 Task: Send an email with the signature Anna Garcia with the subject Reminder for a cover letter and the message Im writing to inform you that the project deliverables have been completed and are ready for review. from softage.10@softage.net to softage.3@softage.net and move the email from Sent Items to the folder Authentication
Action: Mouse moved to (84, 89)
Screenshot: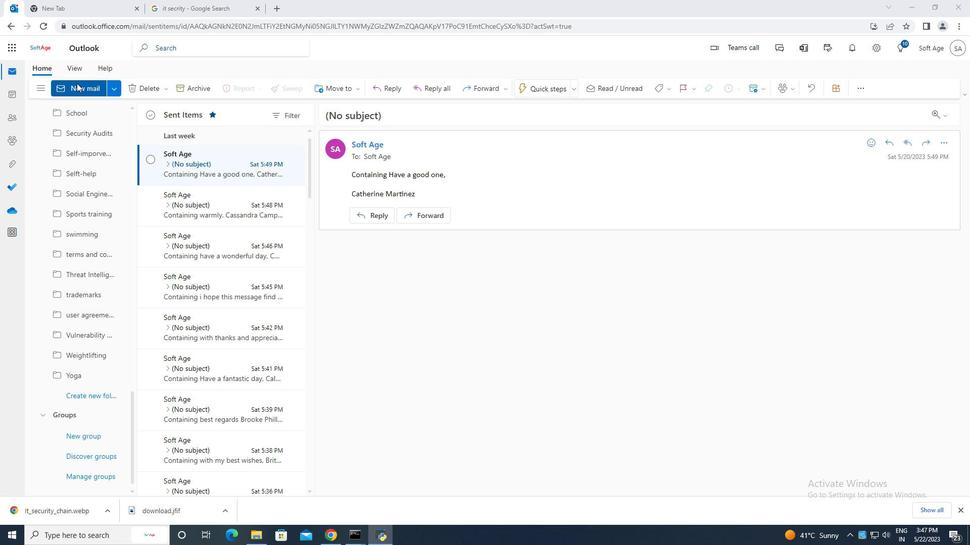 
Action: Mouse pressed left at (84, 89)
Screenshot: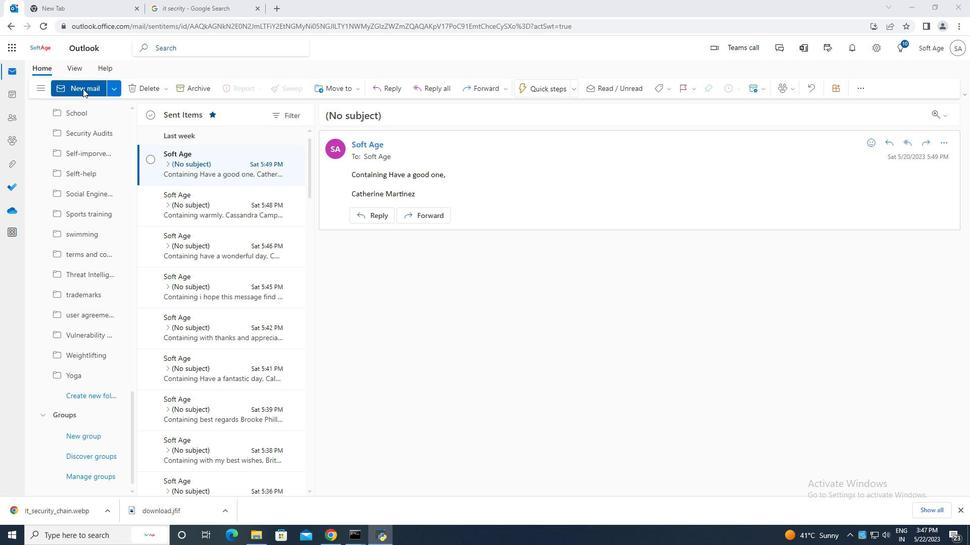 
Action: Mouse moved to (651, 90)
Screenshot: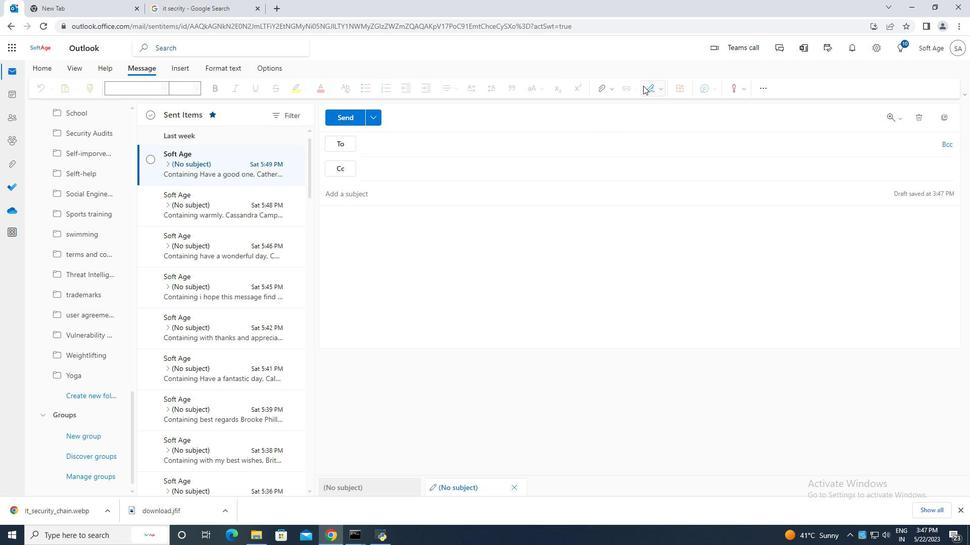 
Action: Mouse pressed left at (651, 90)
Screenshot: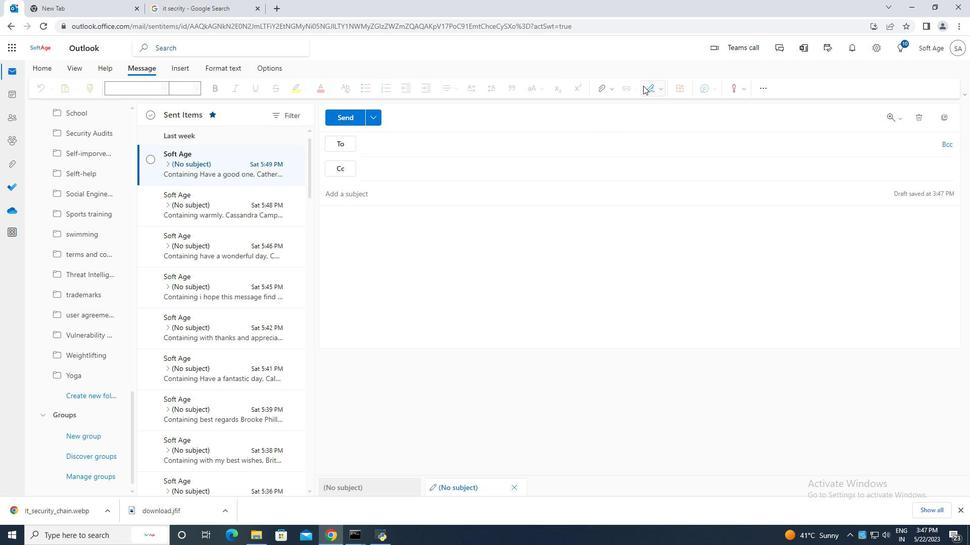 
Action: Mouse moved to (626, 130)
Screenshot: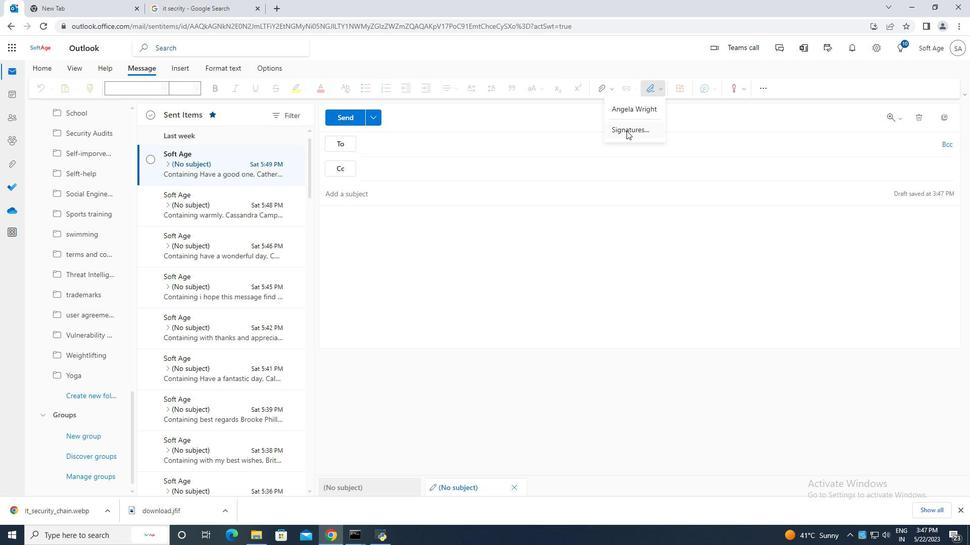 
Action: Mouse pressed left at (626, 130)
Screenshot: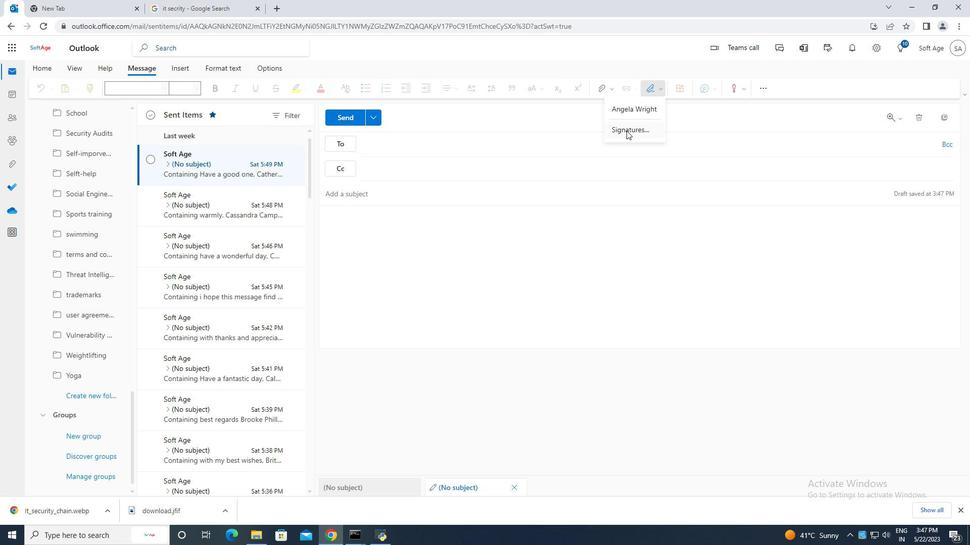 
Action: Mouse moved to (691, 169)
Screenshot: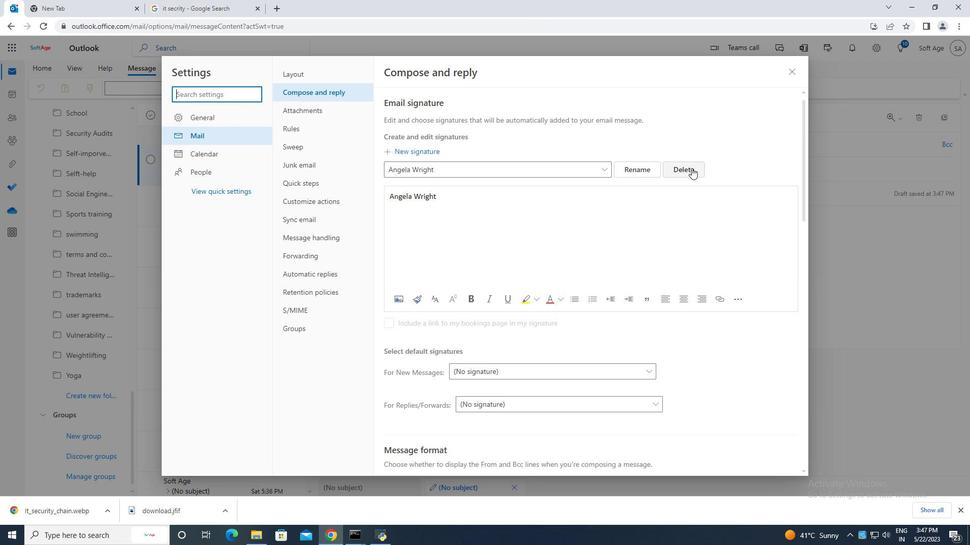
Action: Mouse pressed left at (691, 169)
Screenshot: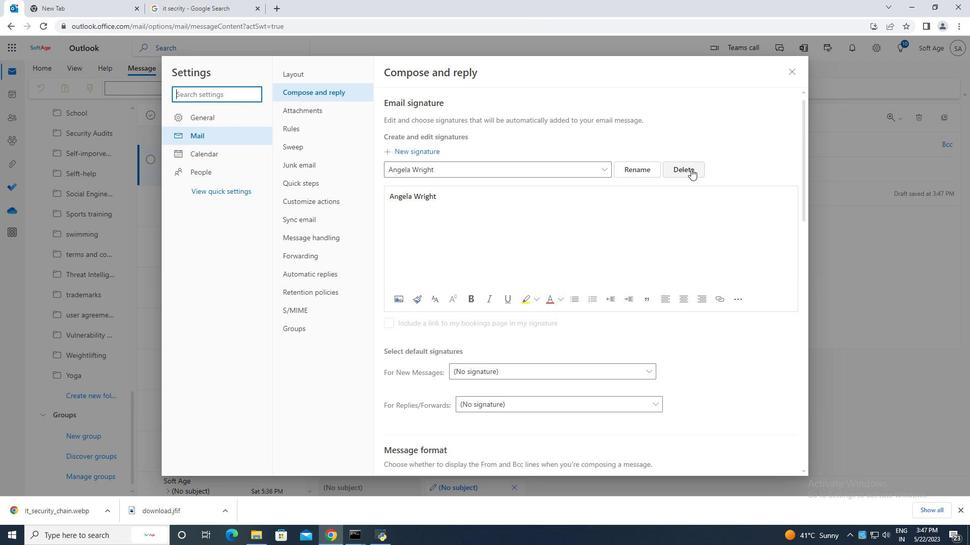 
Action: Mouse moved to (501, 168)
Screenshot: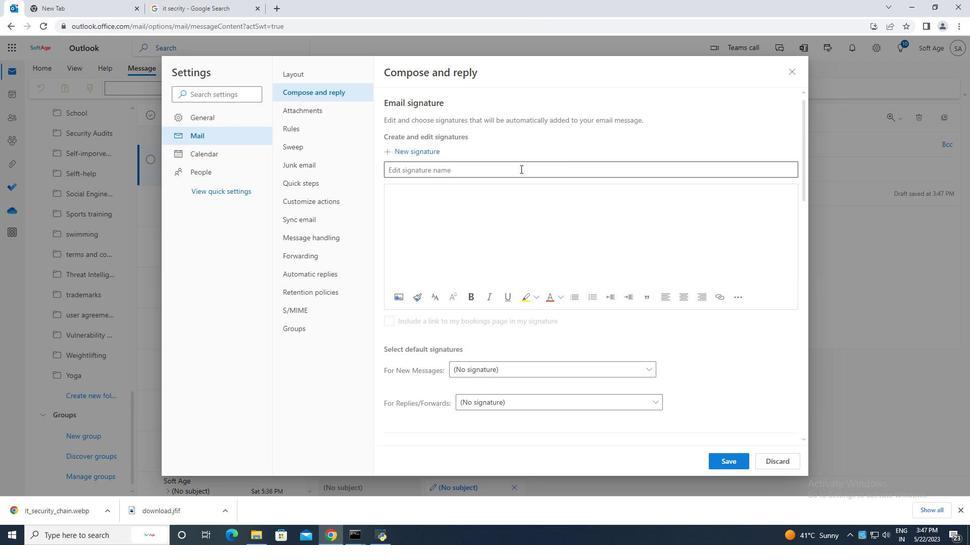 
Action: Mouse pressed left at (501, 168)
Screenshot: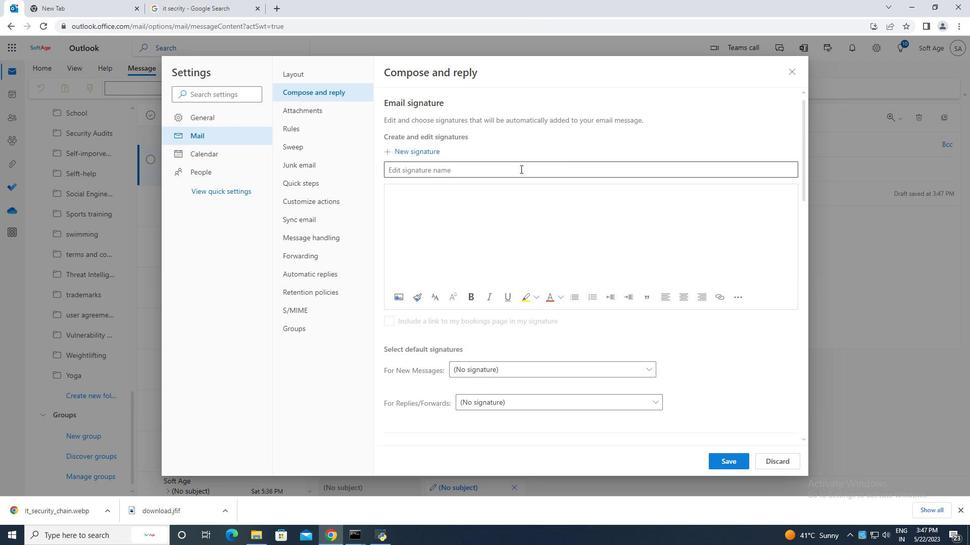 
Action: Mouse moved to (501, 168)
Screenshot: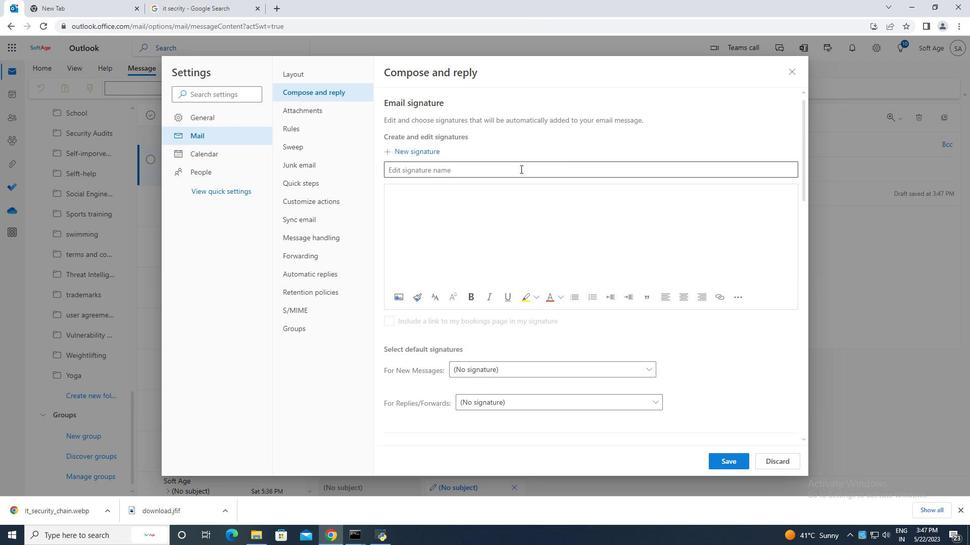 
Action: Key pressed <Key.caps_lock>A<Key.caps_lock>nna<Key.space><Key.caps_lock>G<Key.caps_lock>arcia<Key.space>
Screenshot: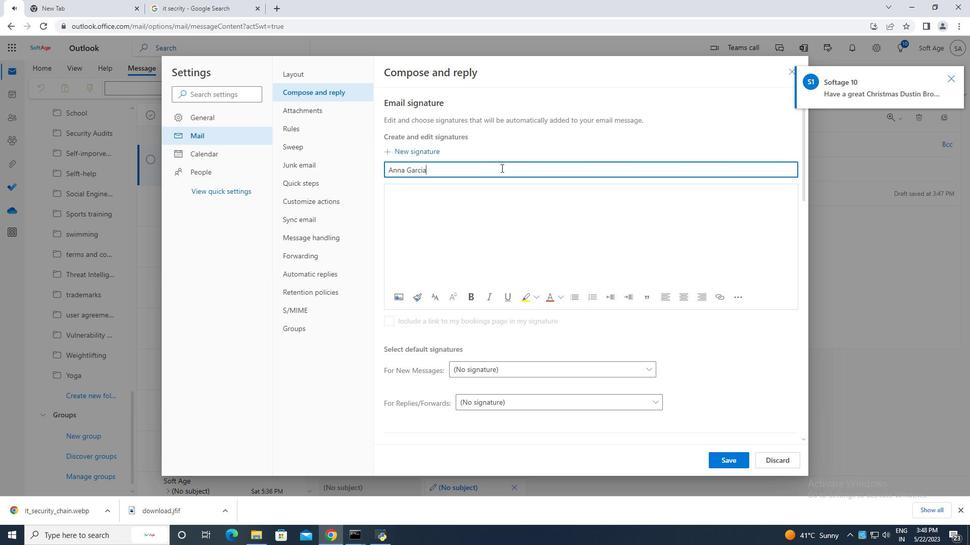 
Action: Mouse scrolled (501, 168) with delta (0, 0)
Screenshot: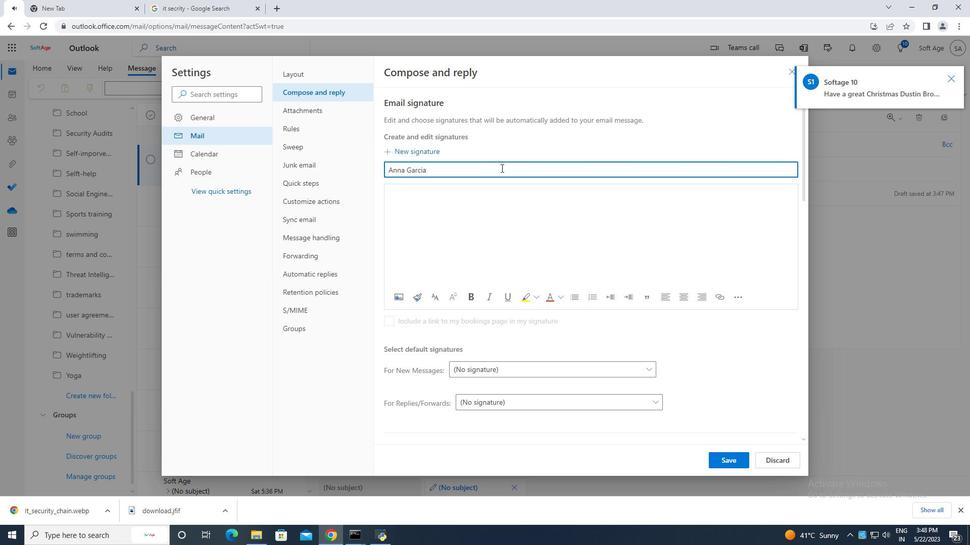 
Action: Mouse moved to (422, 193)
Screenshot: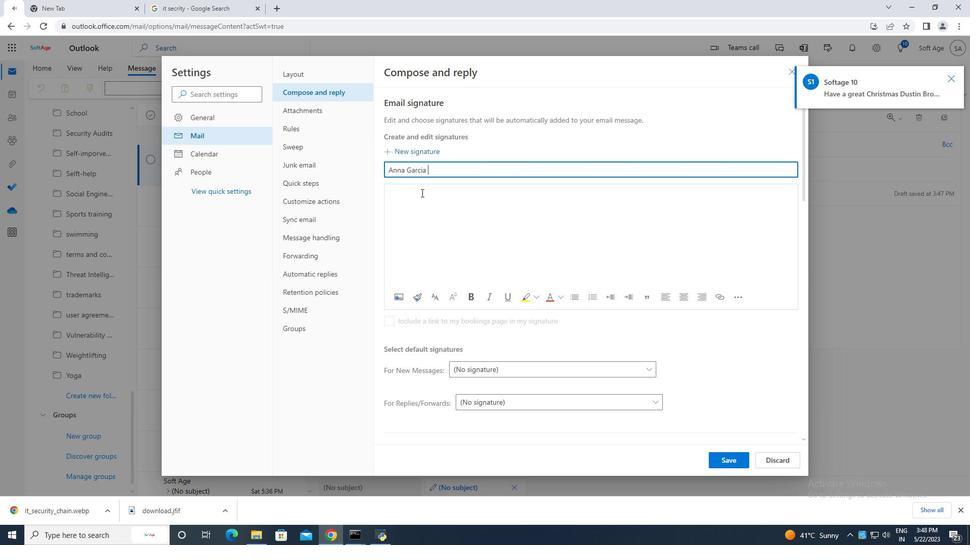 
Action: Mouse pressed left at (422, 193)
Screenshot: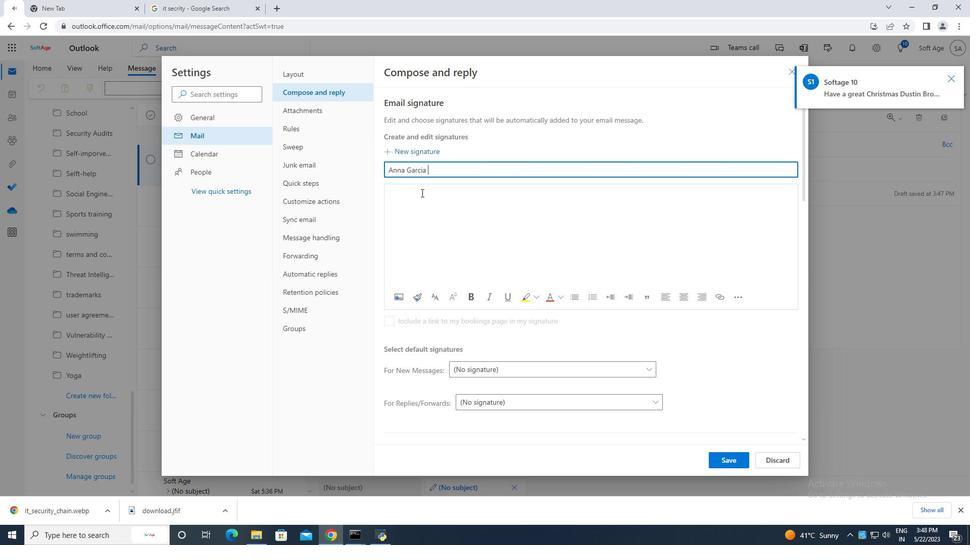 
Action: Key pressed <Key.caps_lock>A<Key.caps_lock>nna<Key.space><Key.caps_lock>G<Key.caps_lock>arcia
Screenshot: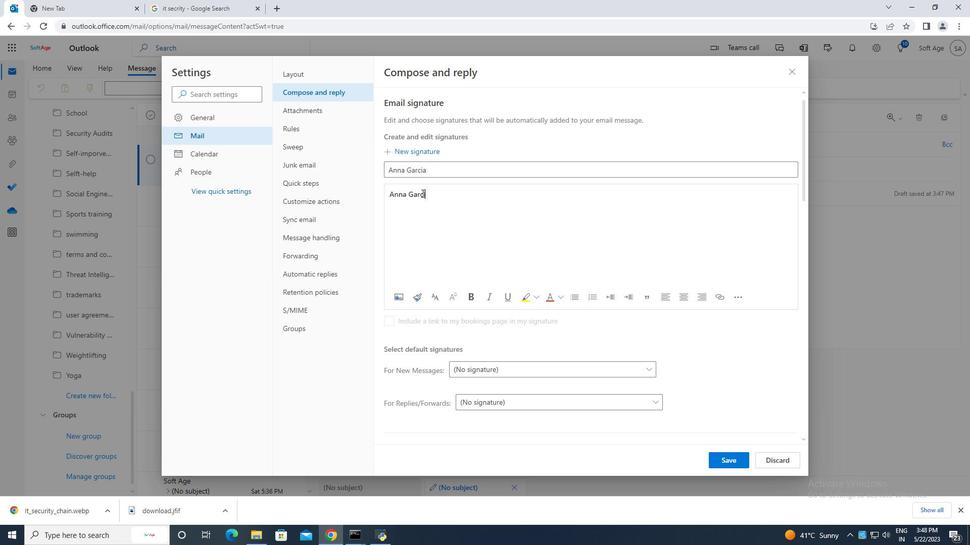 
Action: Mouse moved to (734, 465)
Screenshot: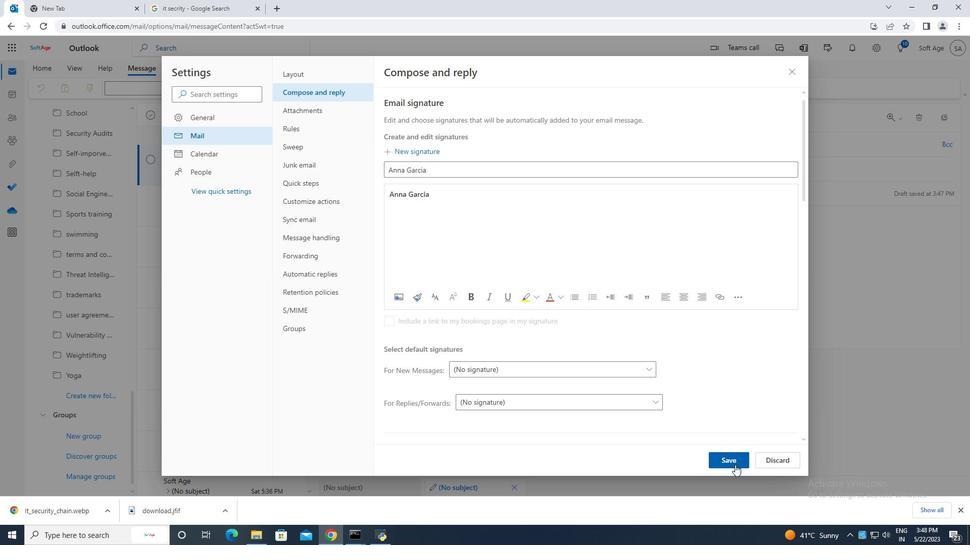 
Action: Mouse pressed left at (734, 465)
Screenshot: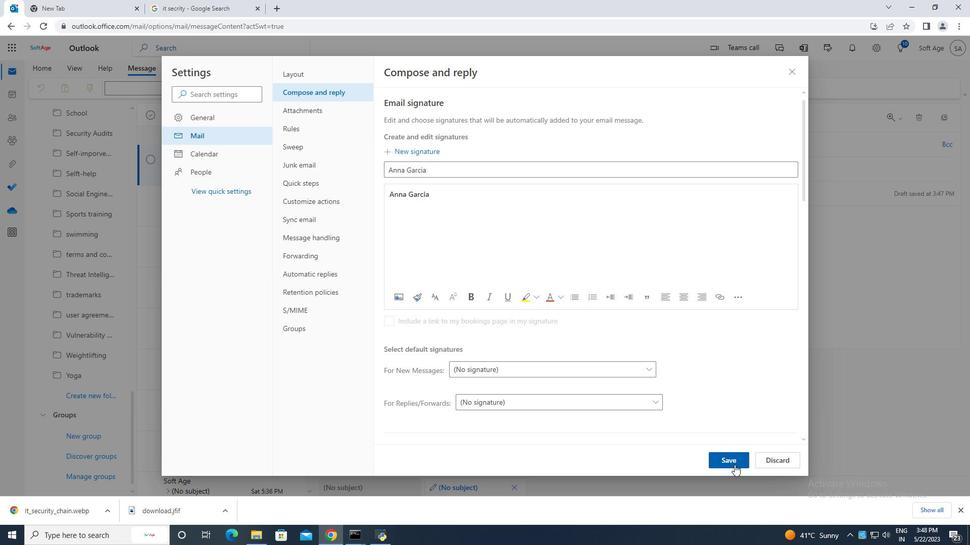 
Action: Mouse moved to (790, 72)
Screenshot: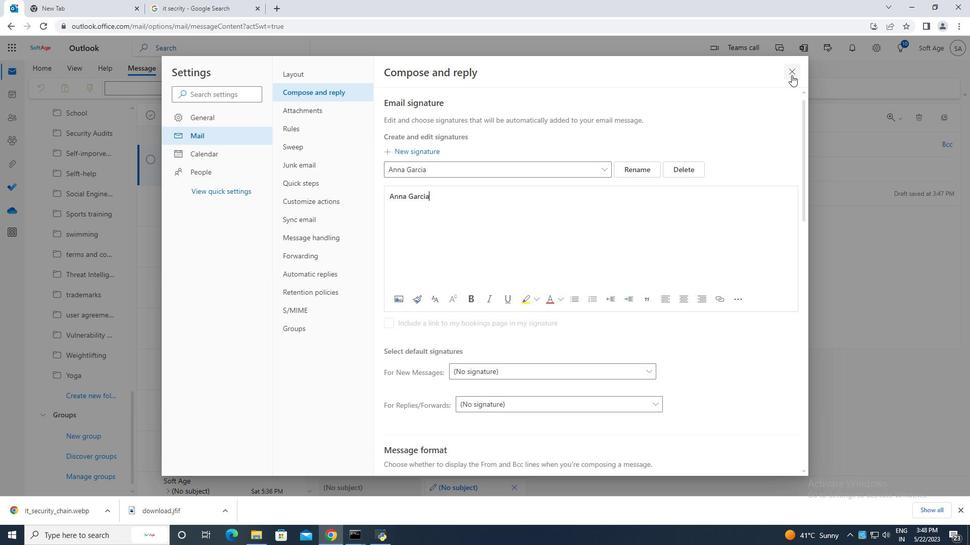 
Action: Mouse pressed left at (790, 72)
Screenshot: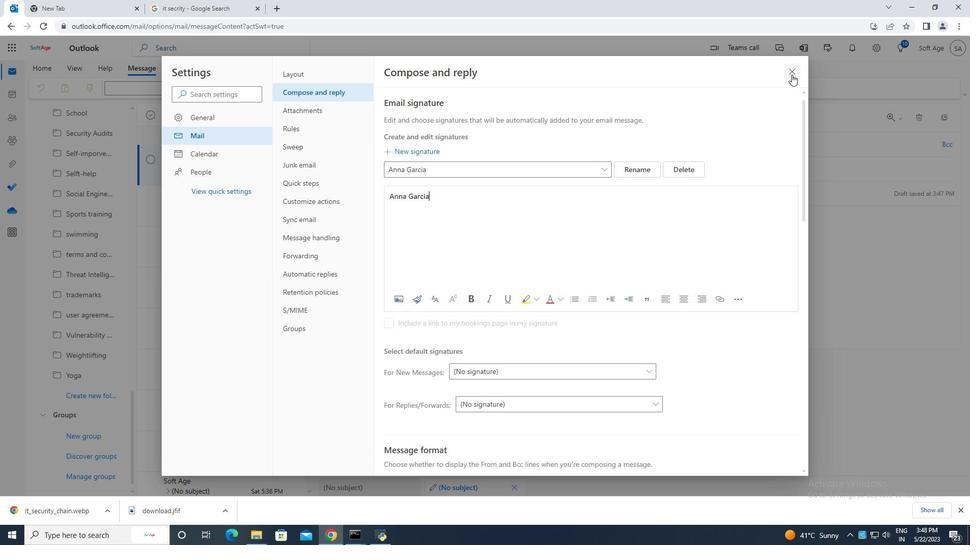 
Action: Mouse moved to (651, 90)
Screenshot: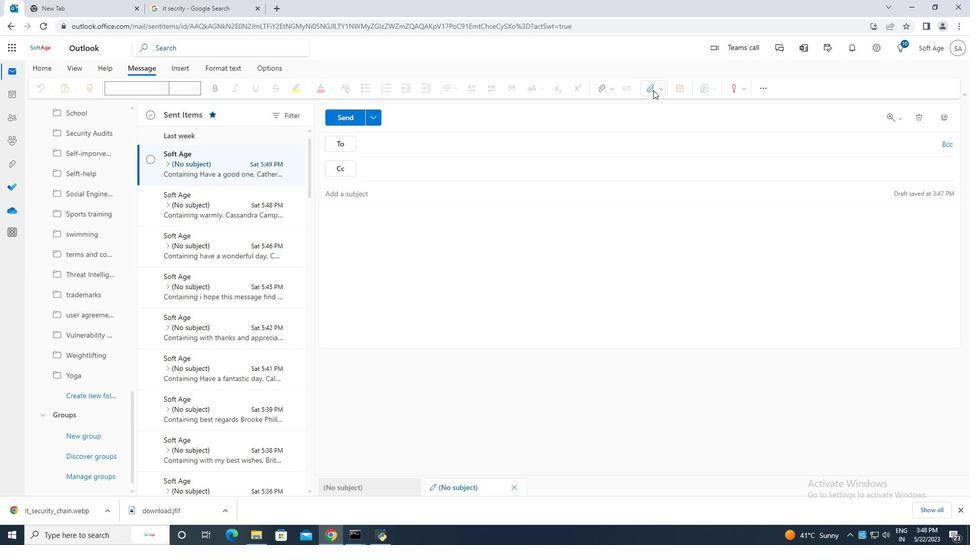 
Action: Mouse pressed left at (651, 90)
Screenshot: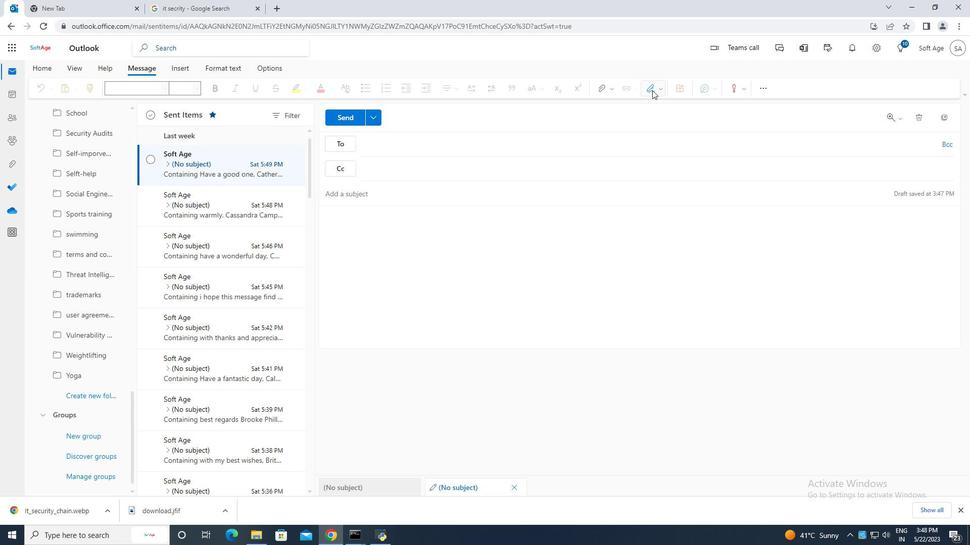 
Action: Mouse moved to (622, 111)
Screenshot: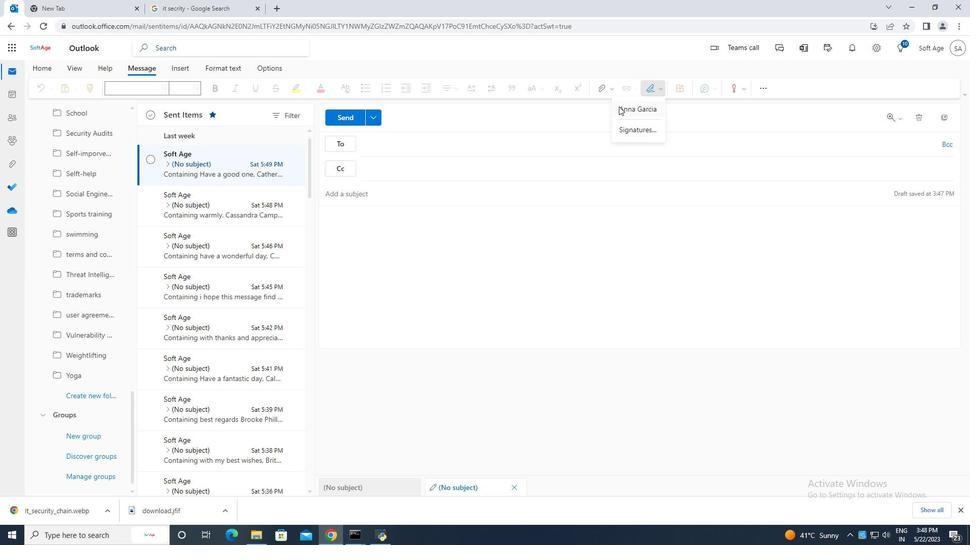 
Action: Mouse pressed left at (622, 111)
Screenshot: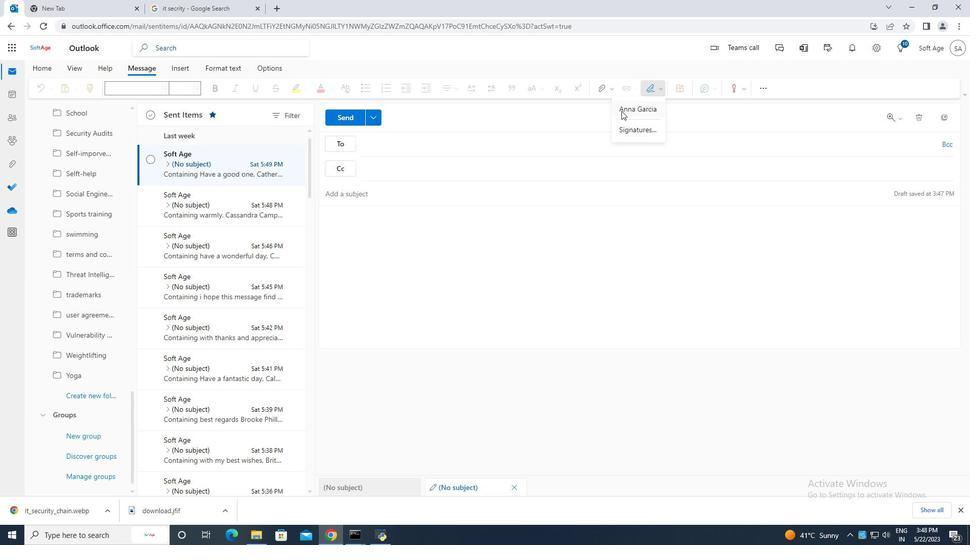 
Action: Mouse moved to (347, 197)
Screenshot: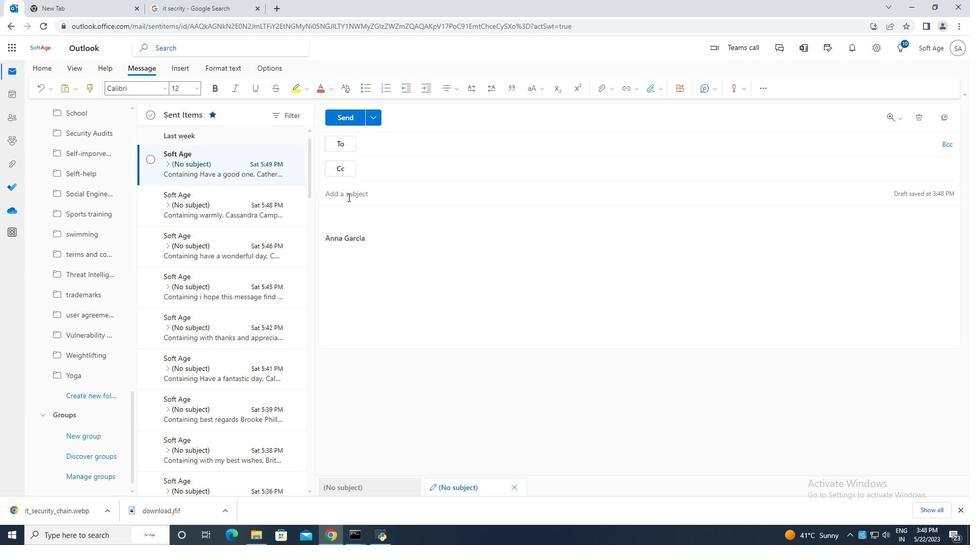 
Action: Mouse pressed left at (347, 197)
Screenshot: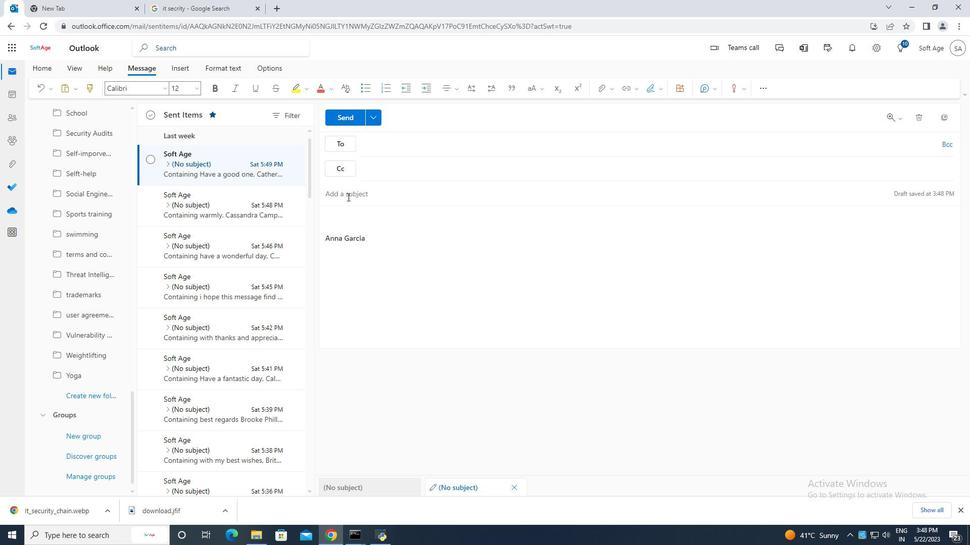 
Action: Mouse moved to (346, 197)
Screenshot: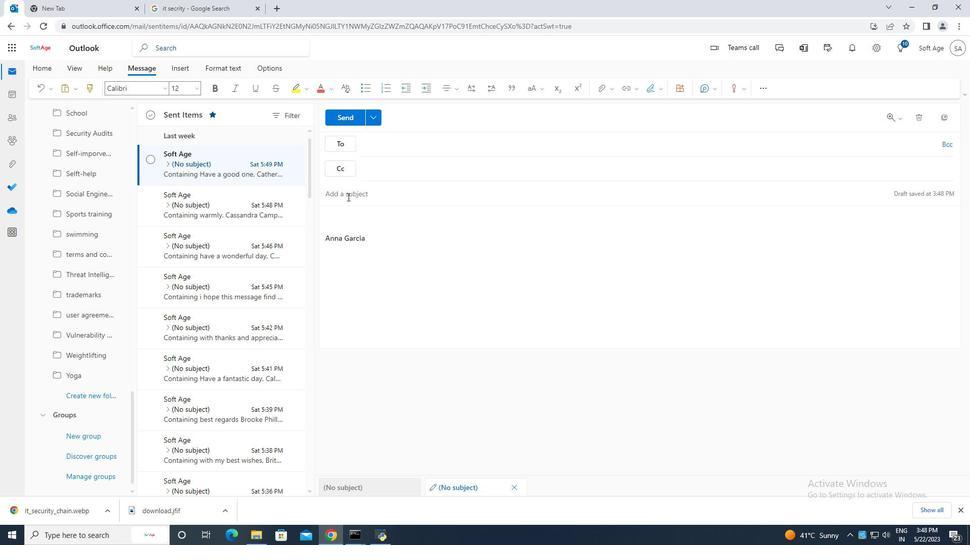
Action: Key pressed <Key.caps_lock>R<Key.caps_lock>eminder<Key.space>for<Key.space>a<Key.space>cover<Key.space>letter<Key.space><Key.backspace>.
Screenshot: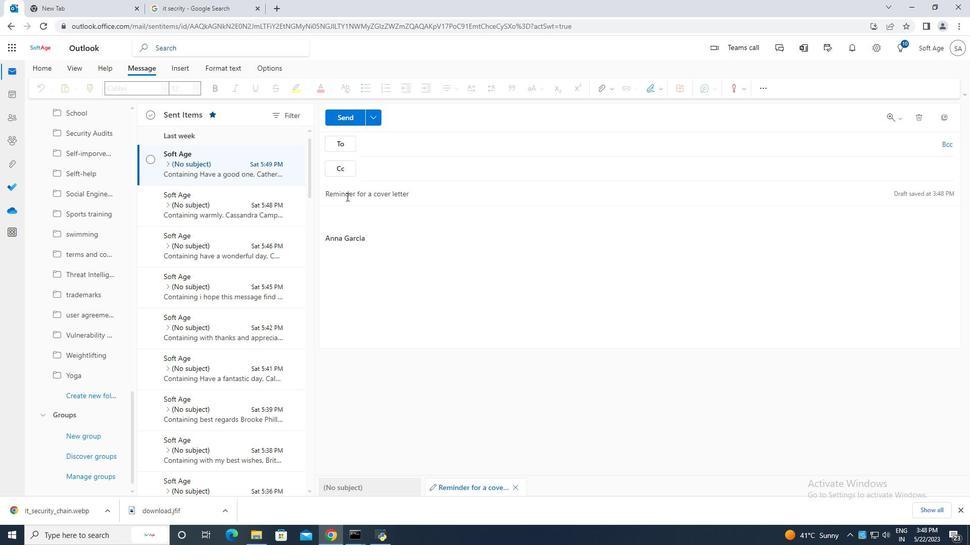 
Action: Mouse moved to (333, 207)
Screenshot: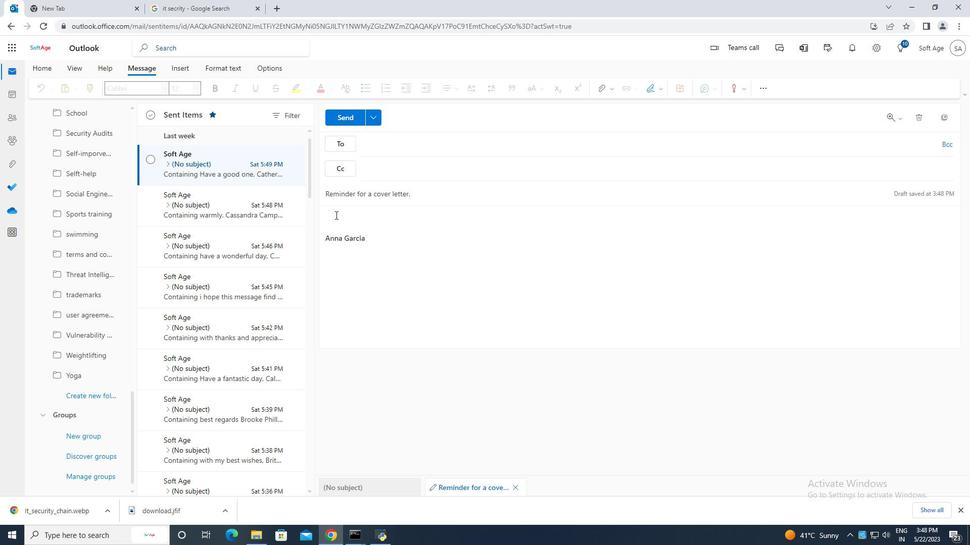 
Action: Mouse pressed left at (333, 207)
Screenshot: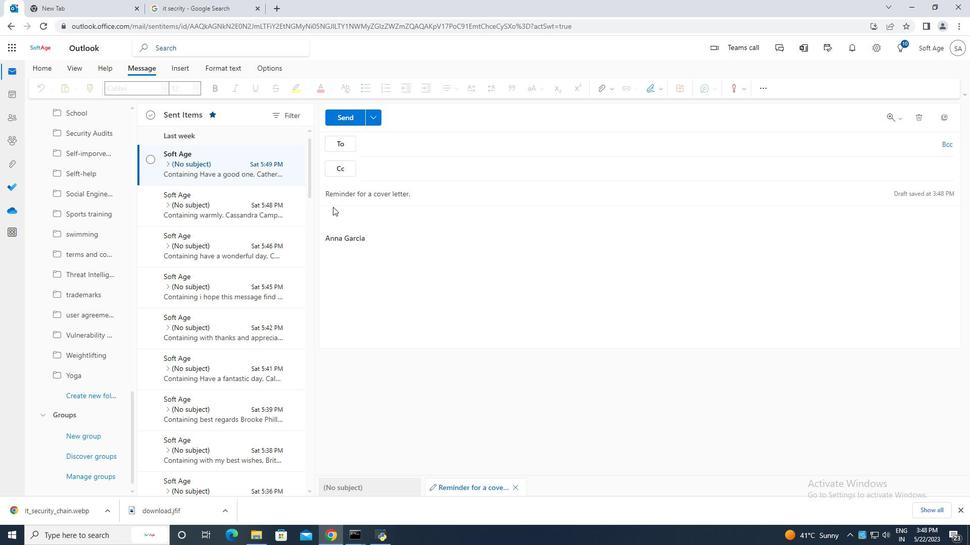 
Action: Mouse moved to (340, 212)
Screenshot: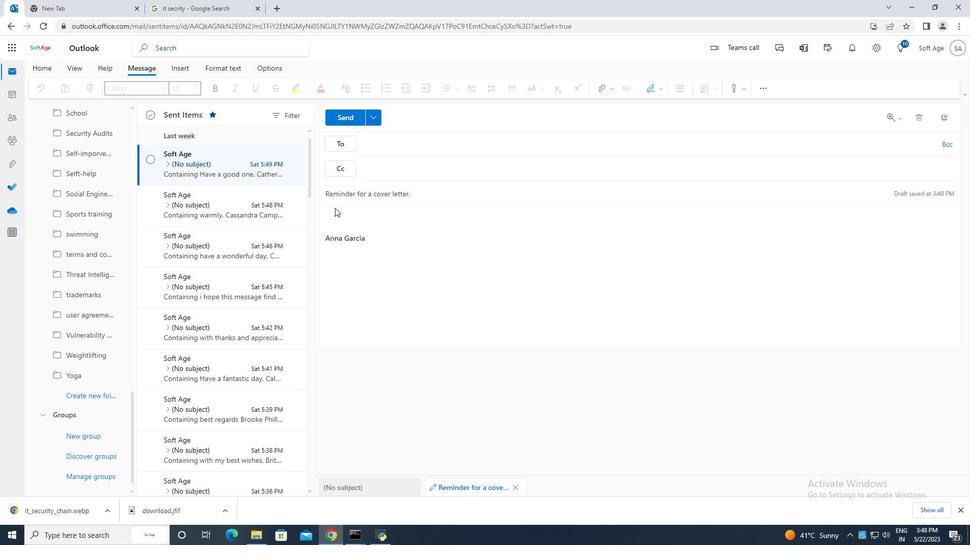
Action: Mouse pressed left at (340, 212)
Screenshot: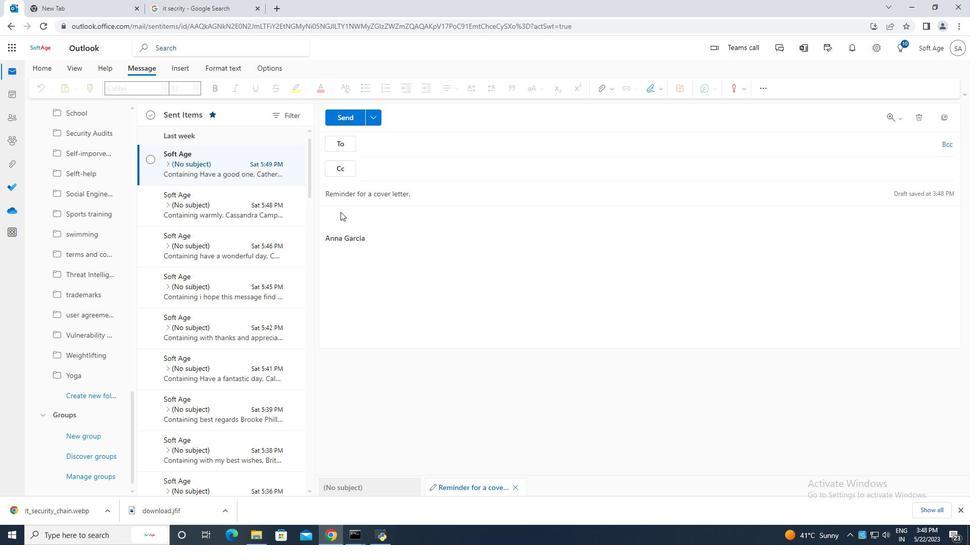 
Action: Mouse moved to (343, 219)
Screenshot: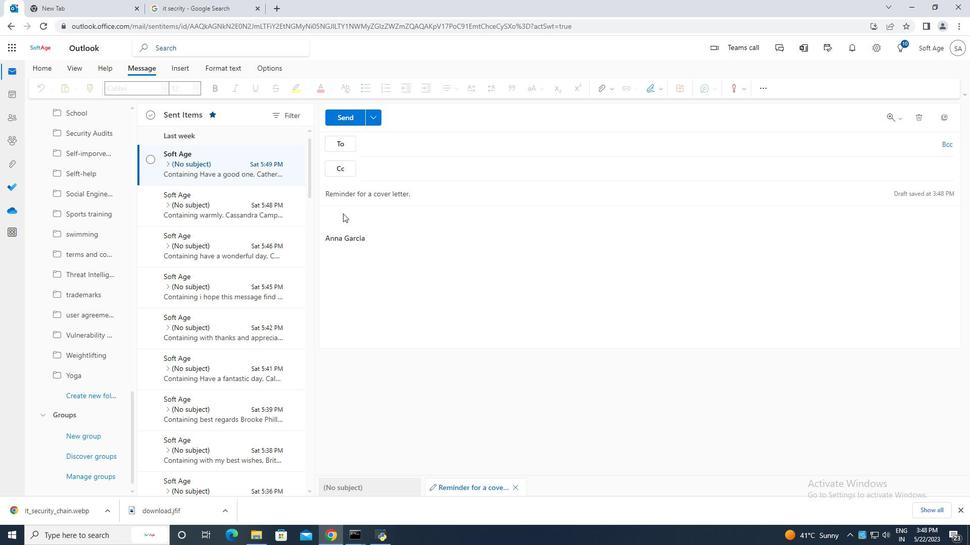 
Action: Mouse pressed left at (343, 219)
Screenshot: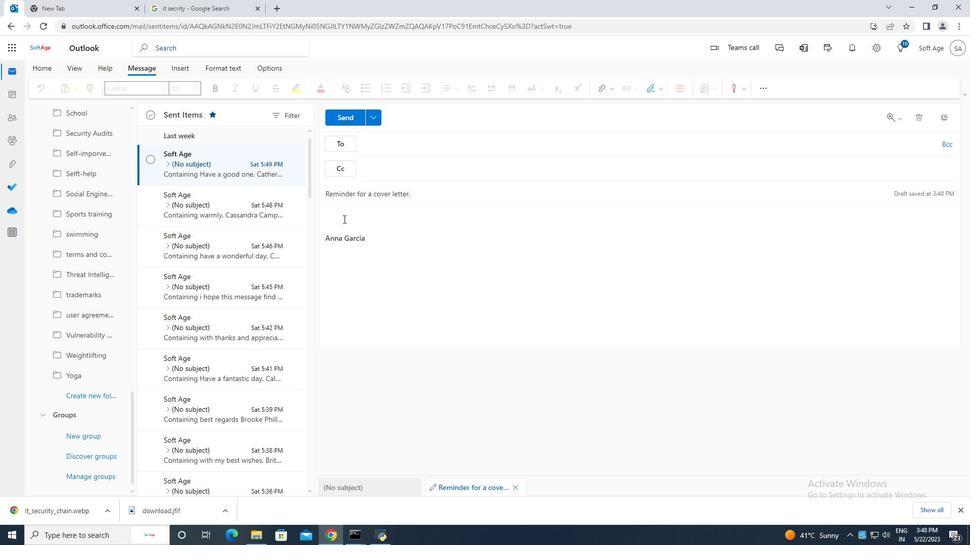 
Action: Mouse moved to (343, 219)
Screenshot: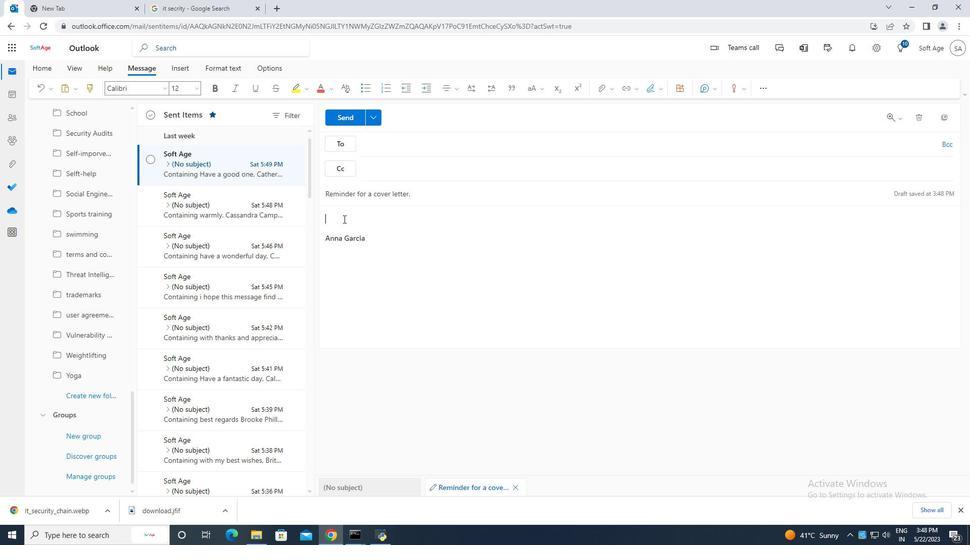 
Action: Key pressed <Key.caps_lock>I<Key.caps_lock><Key.space>am<Key.space>writing<Key.space>to<Key.space>inform<Key.space>you<Key.space>that<Key.space>the<Key.space>project<Key.space>deliverables<Key.space>have<Key.space>been<Key.space>completed<Key.space>and<Key.space>ready<Key.space>for<Key.space>reiew<Key.space><Key.backspace><Key.backspace><Key.backspace><Key.backspace>view<Key.space><Key.backspace>.
Screenshot: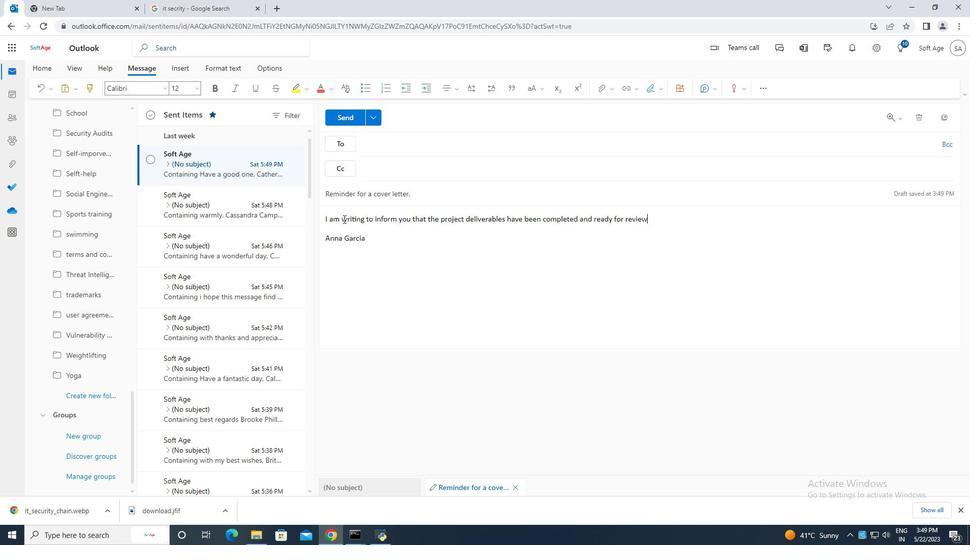 
Action: Mouse moved to (424, 139)
Screenshot: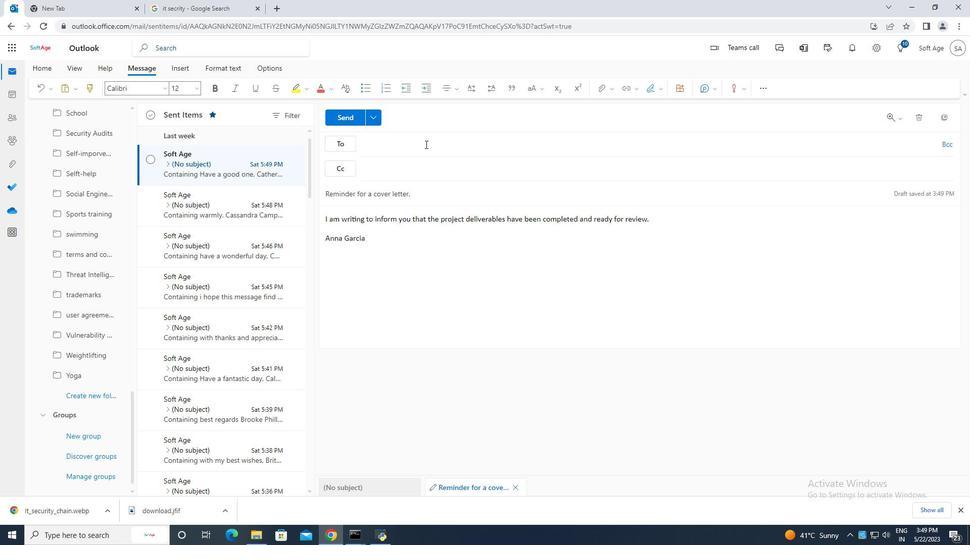 
Action: Mouse pressed left at (424, 139)
Screenshot: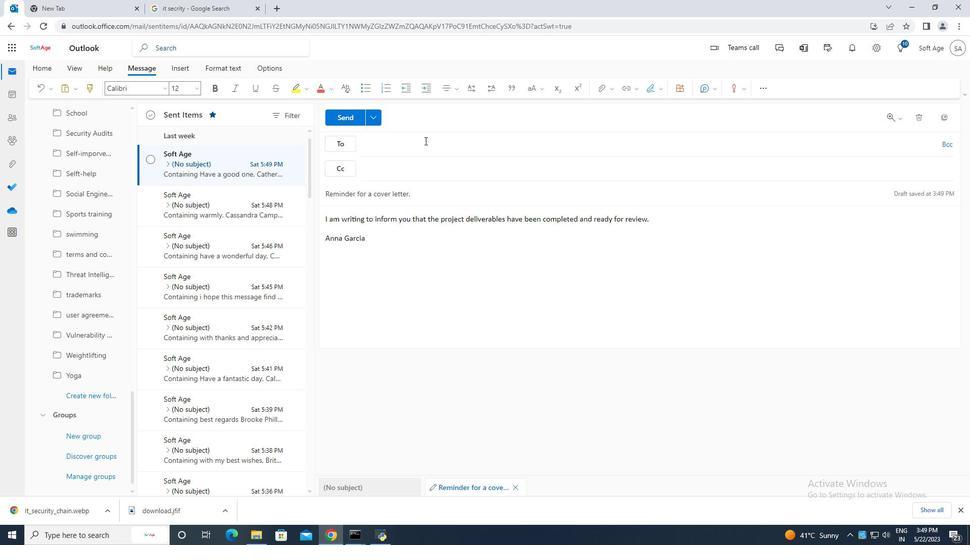 
Action: Key pressed softage.3
Screenshot: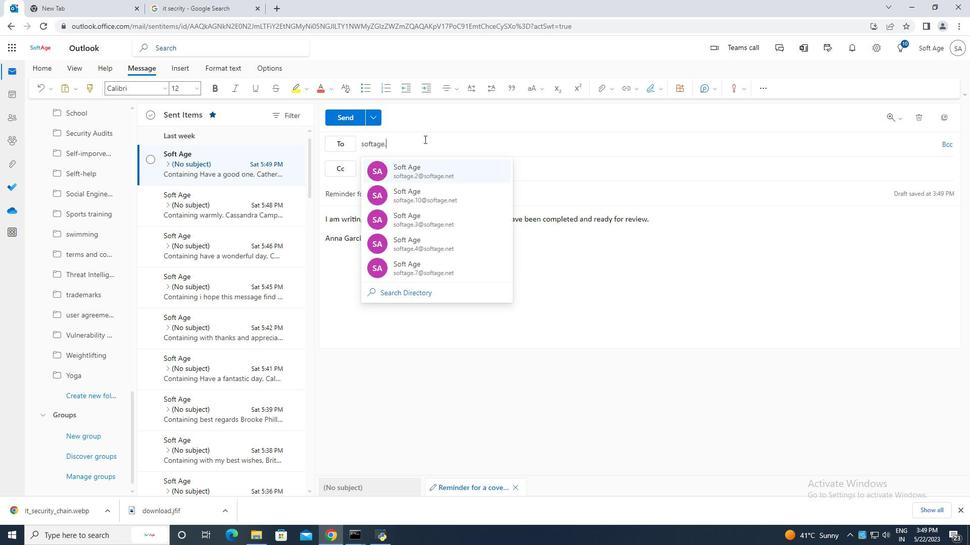 
Action: Mouse moved to (453, 216)
Screenshot: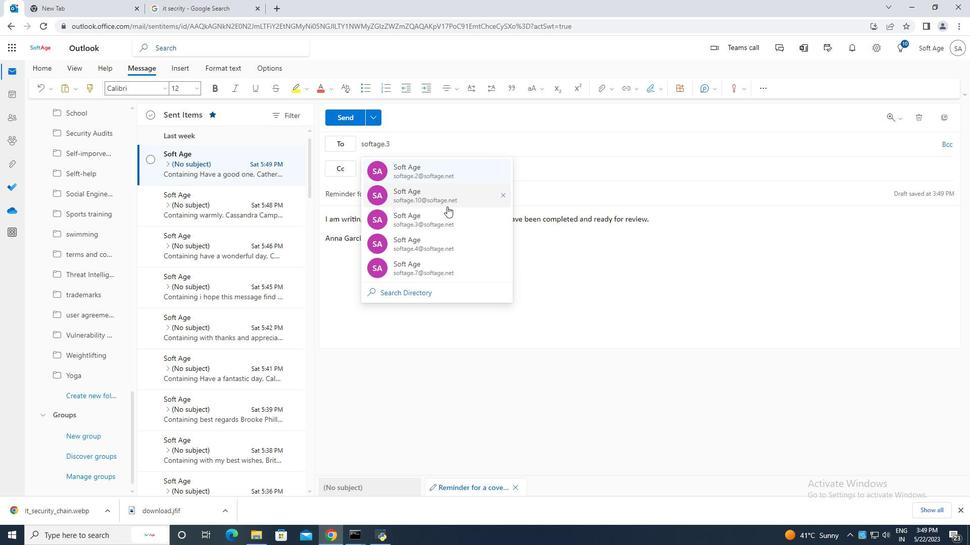 
Action: Mouse pressed left at (453, 216)
Screenshot: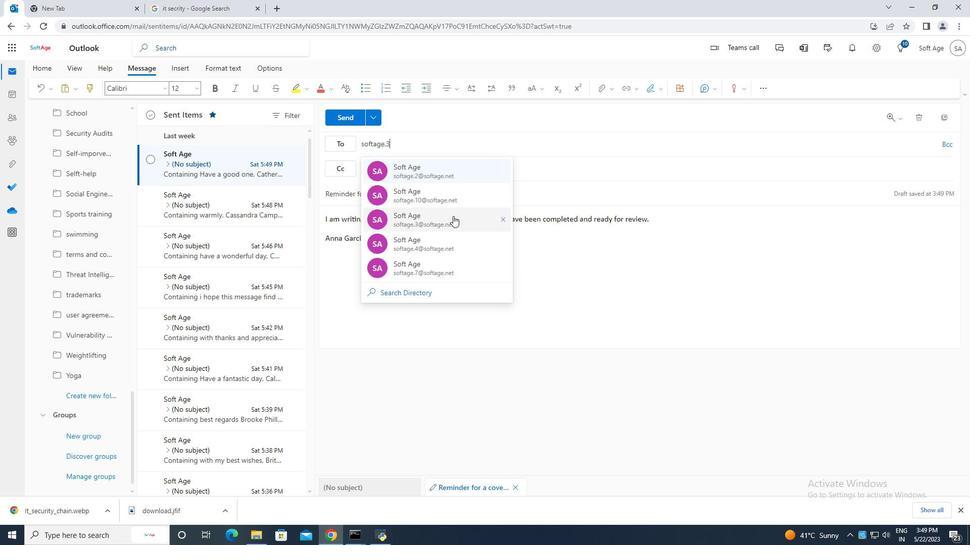 
Action: Mouse moved to (91, 398)
Screenshot: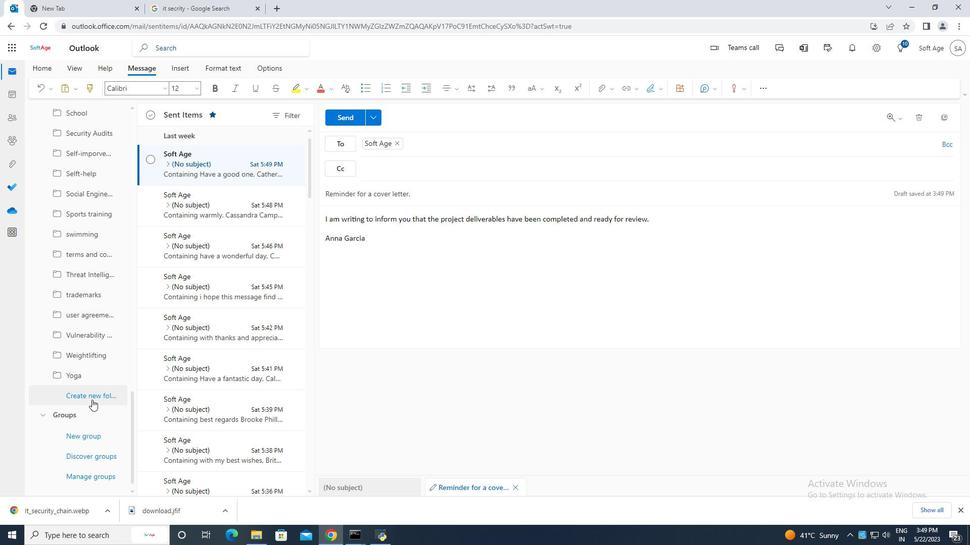 
Action: Mouse pressed left at (91, 398)
Screenshot: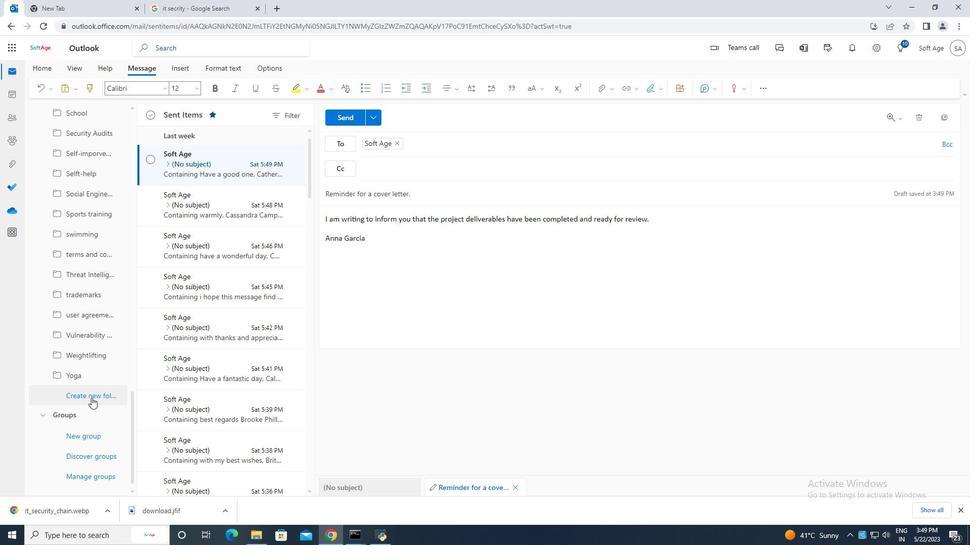 
Action: Mouse moved to (78, 393)
Screenshot: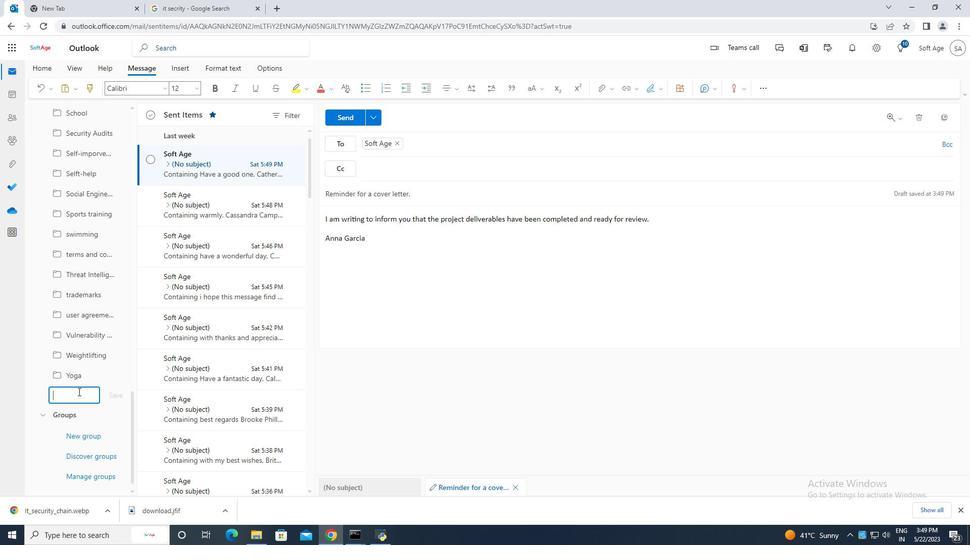 
Action: Mouse pressed left at (78, 393)
Screenshot: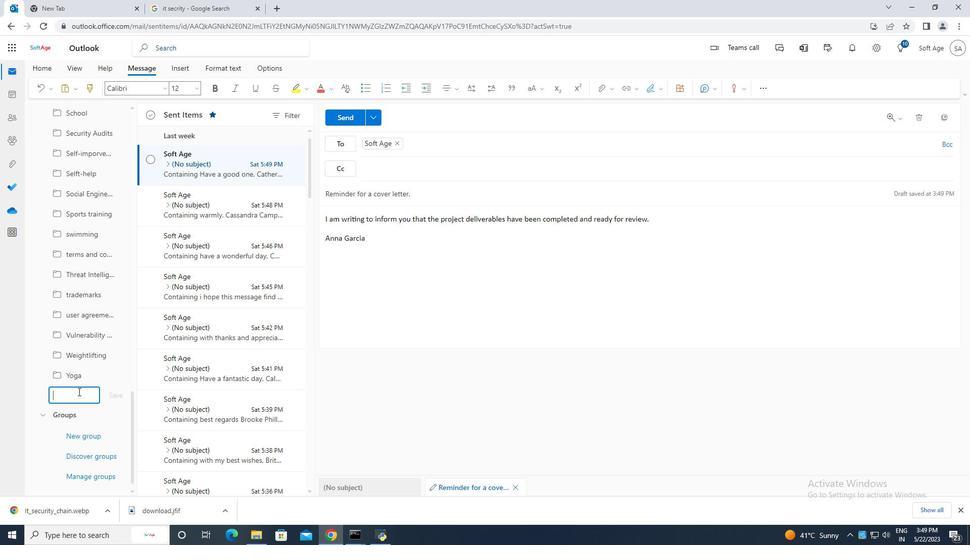 
Action: Key pressed <Key.caps_lock>A<Key.caps_lock>uthentication
Screenshot: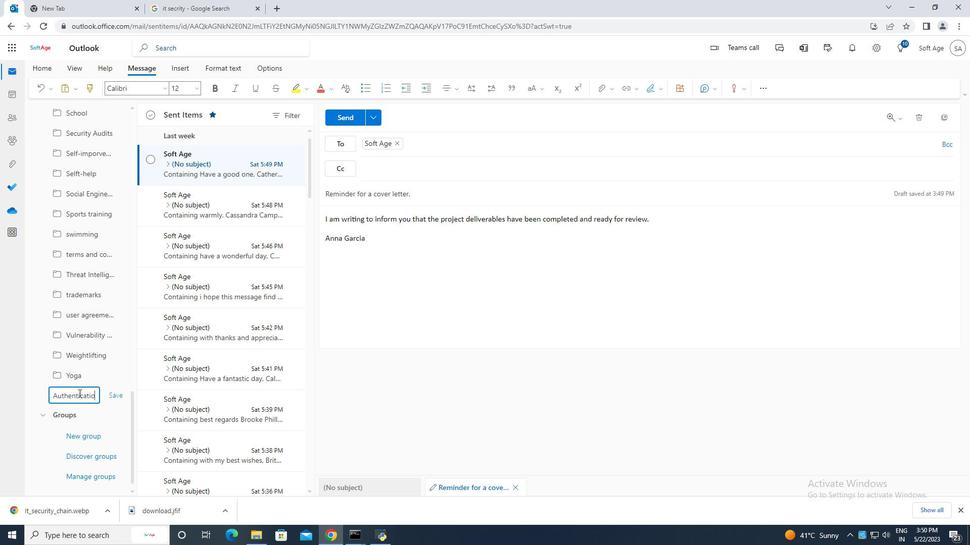 
Action: Mouse moved to (115, 397)
Screenshot: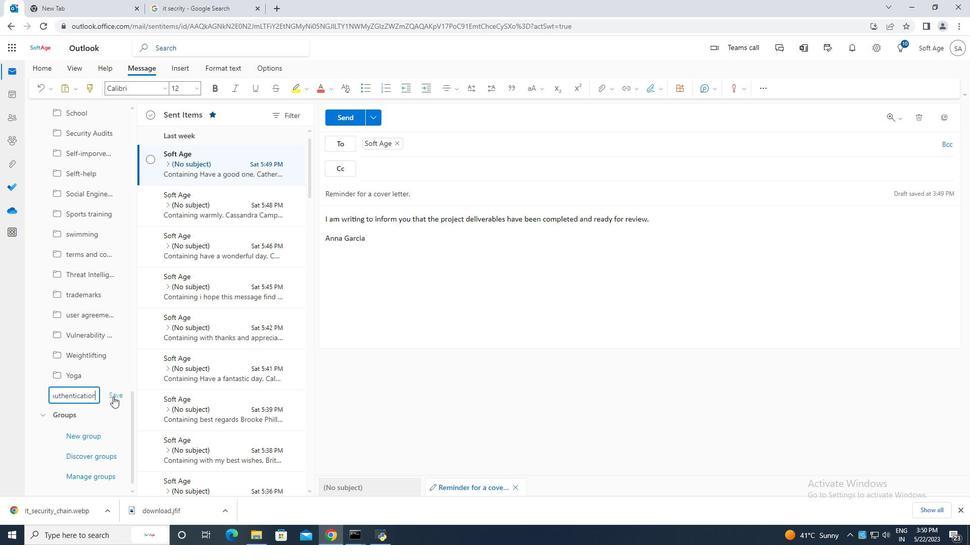 
Action: Mouse pressed left at (114, 397)
Screenshot: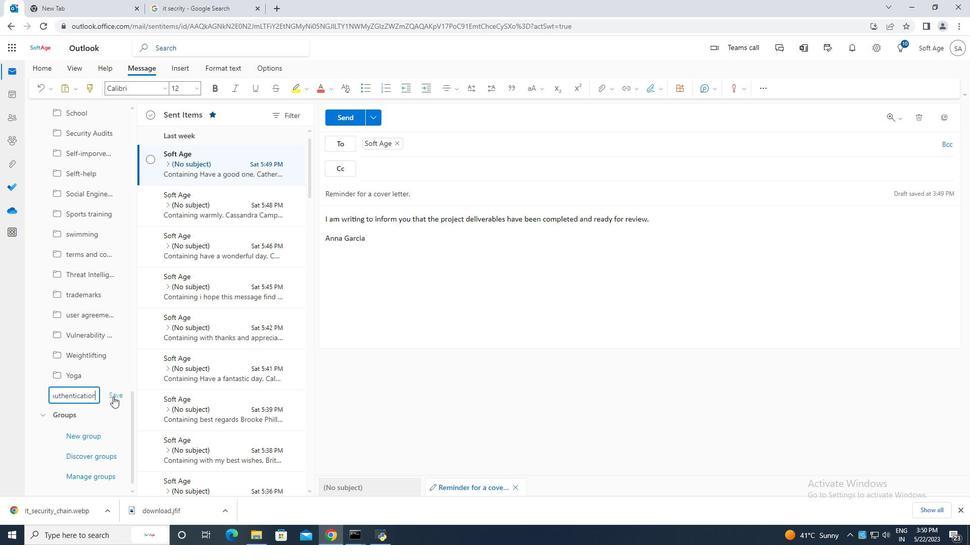 
Action: Mouse moved to (540, 290)
Screenshot: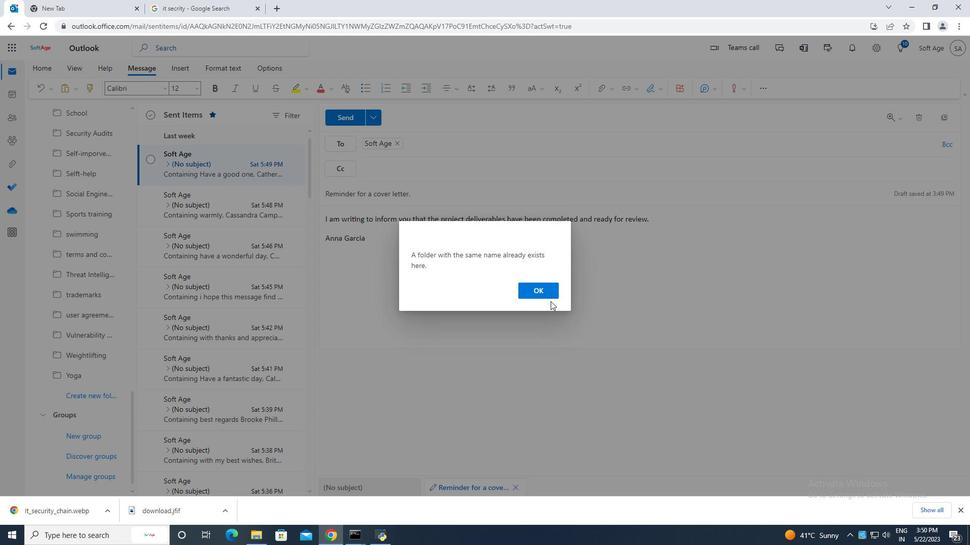 
Action: Mouse pressed left at (540, 290)
Screenshot: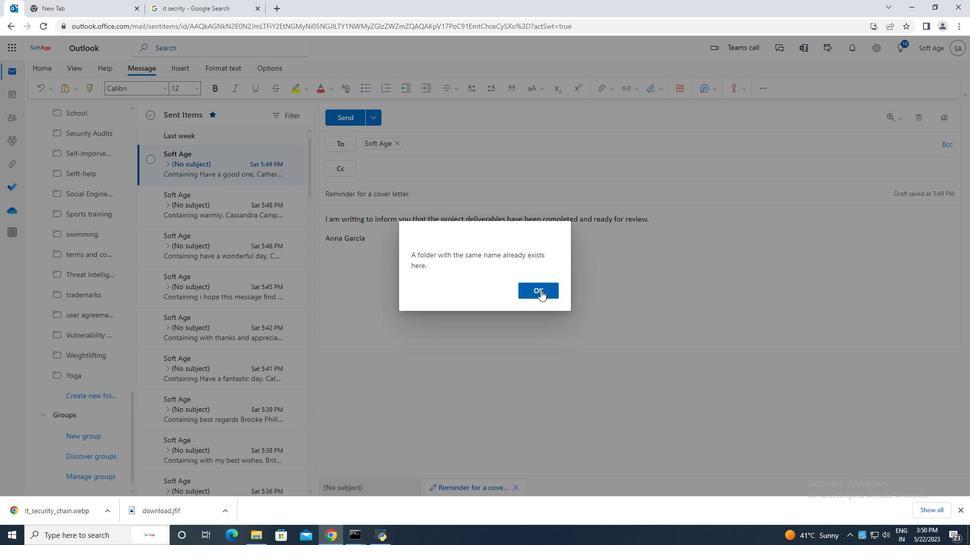 
Action: Mouse moved to (351, 115)
Screenshot: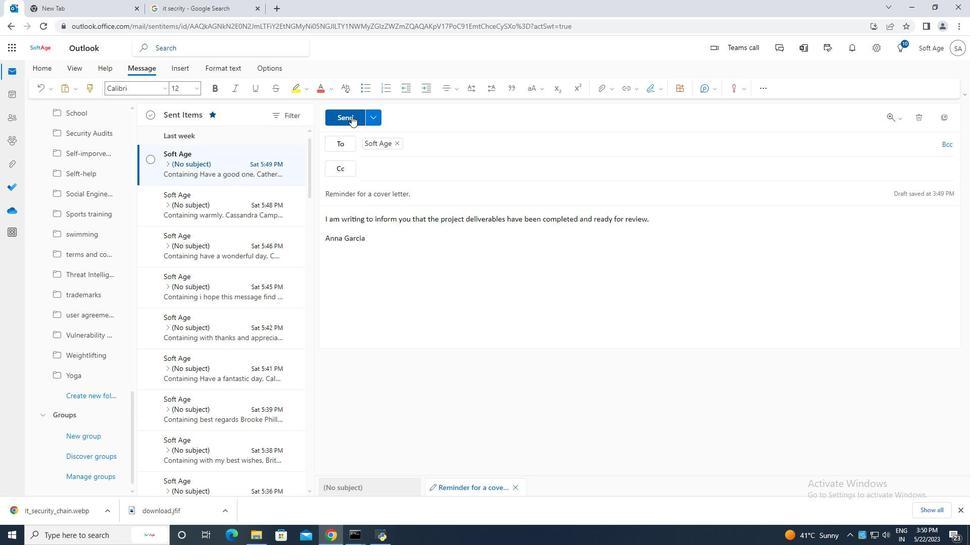 
Action: Mouse pressed left at (351, 115)
Screenshot: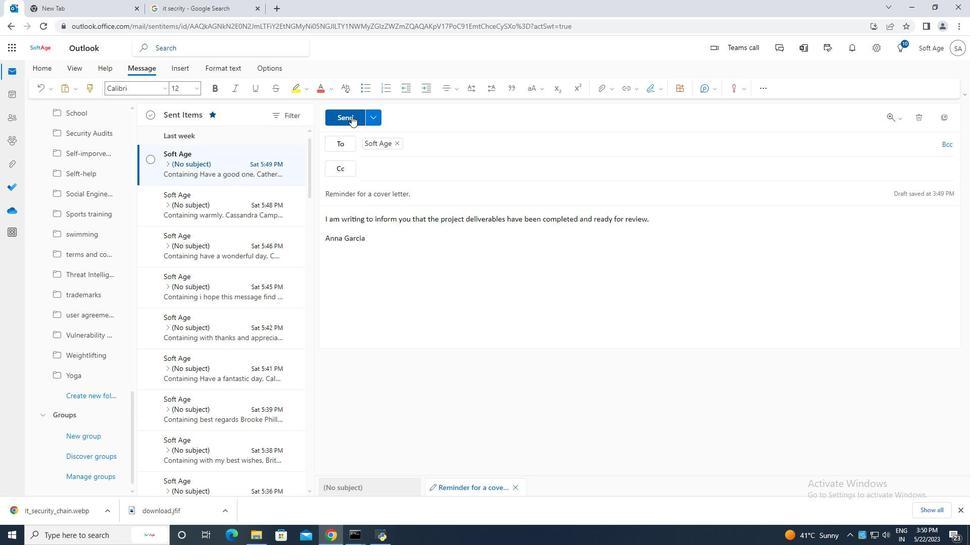 
Action: Mouse moved to (151, 160)
Screenshot: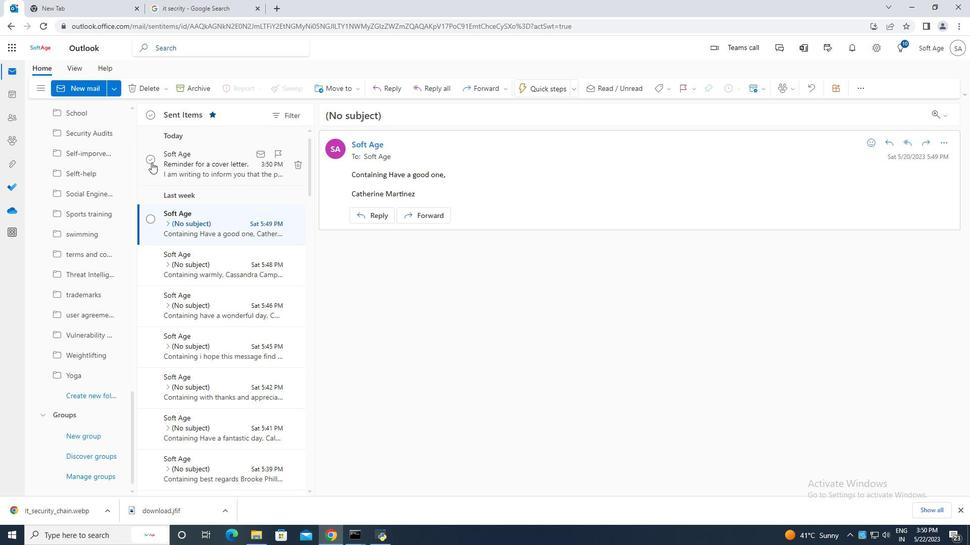 
Action: Mouse pressed left at (151, 160)
Screenshot: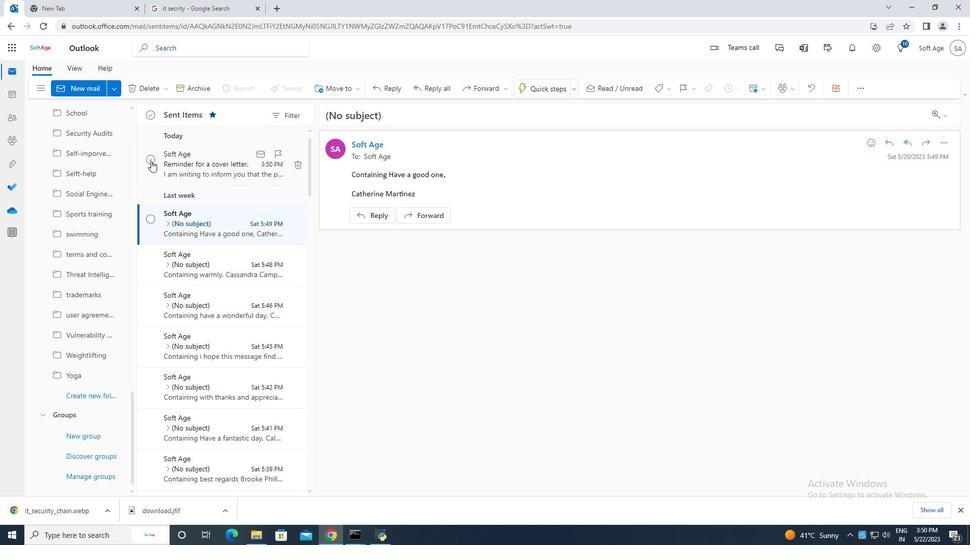 
Action: Mouse moved to (353, 90)
Screenshot: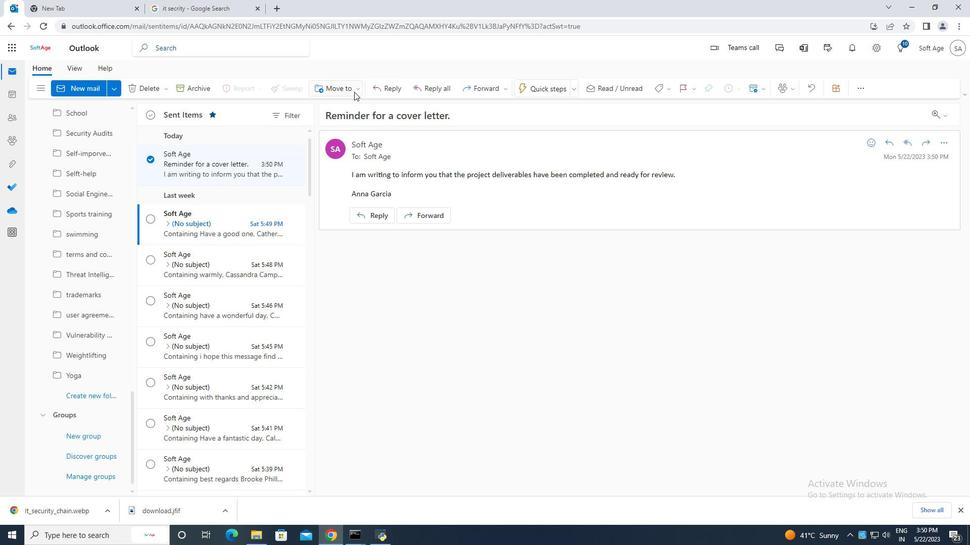 
Action: Mouse pressed left at (353, 90)
Screenshot: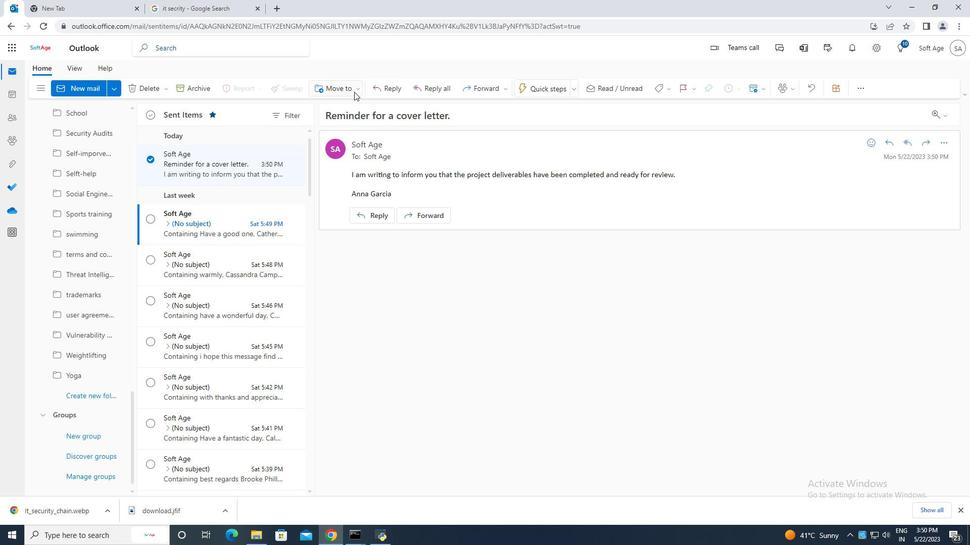 
Action: Mouse moved to (354, 106)
Screenshot: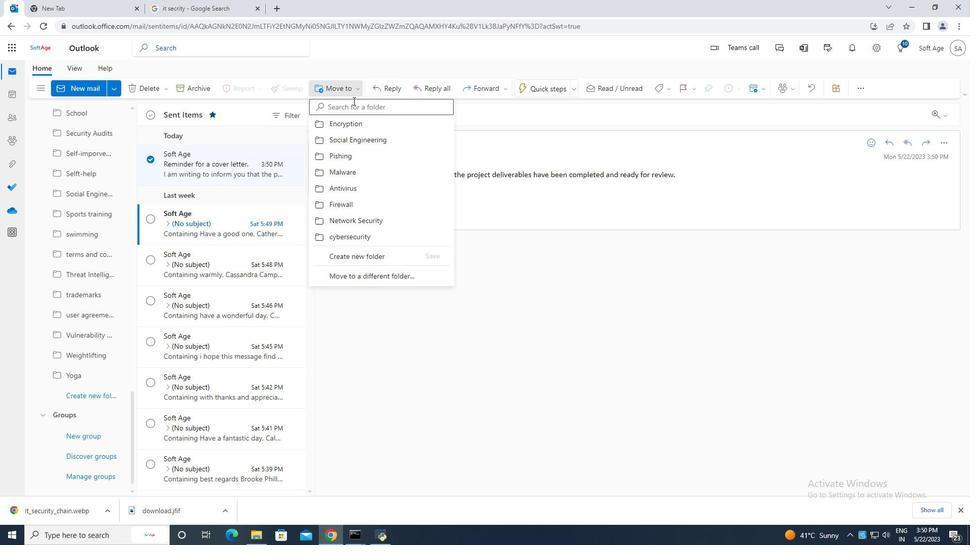 
Action: Mouse pressed left at (354, 106)
Screenshot: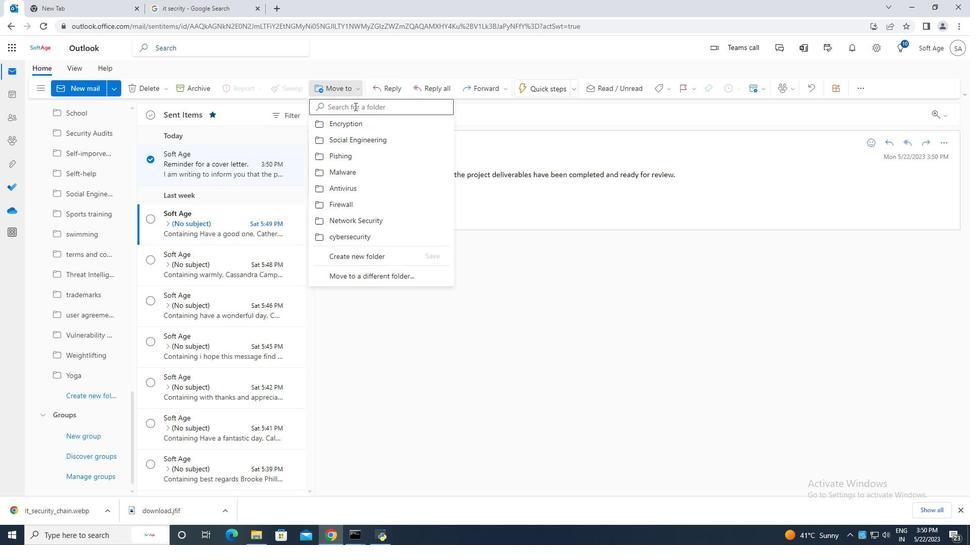 
Action: Key pressed <Key.caps_lock>A<Key.caps_lock>uthentication
Screenshot: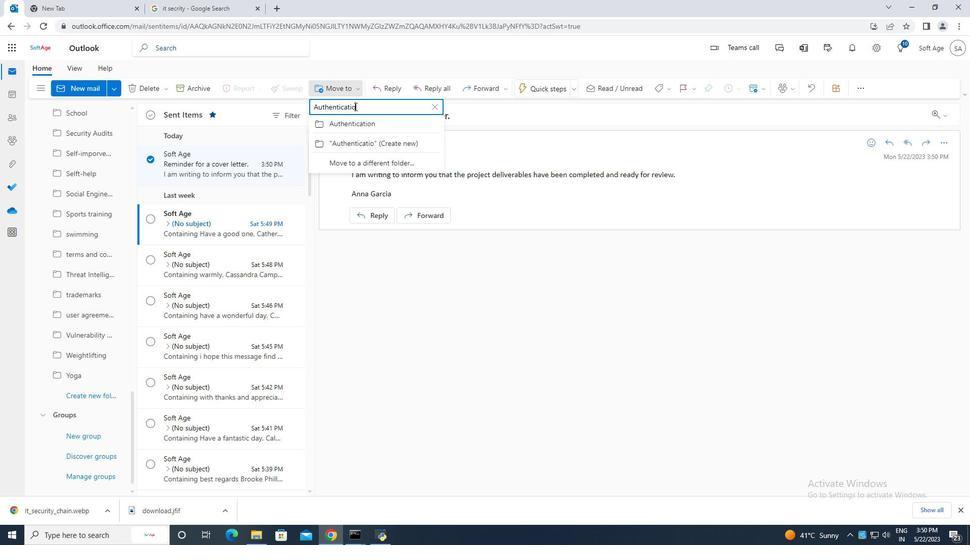 
Action: Mouse moved to (386, 126)
Screenshot: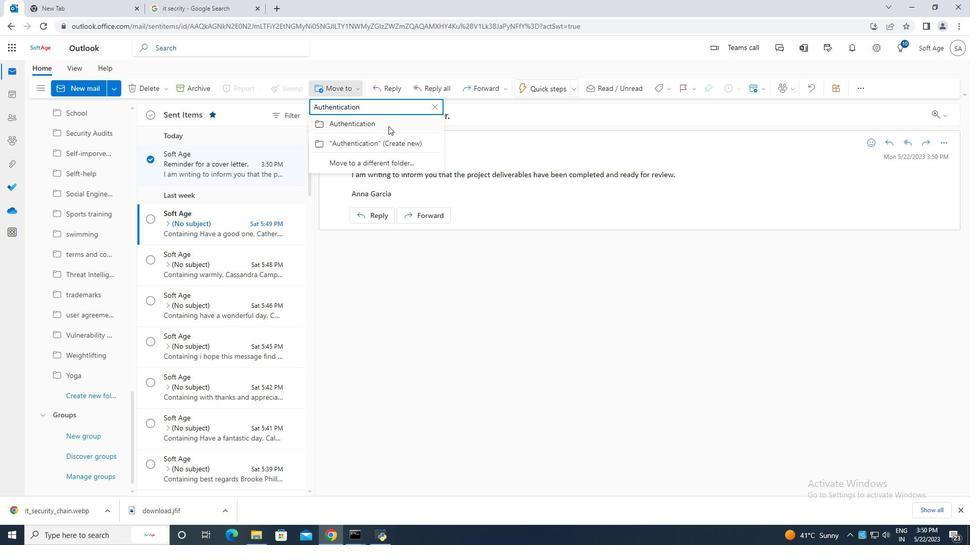 
Action: Mouse pressed left at (386, 126)
Screenshot: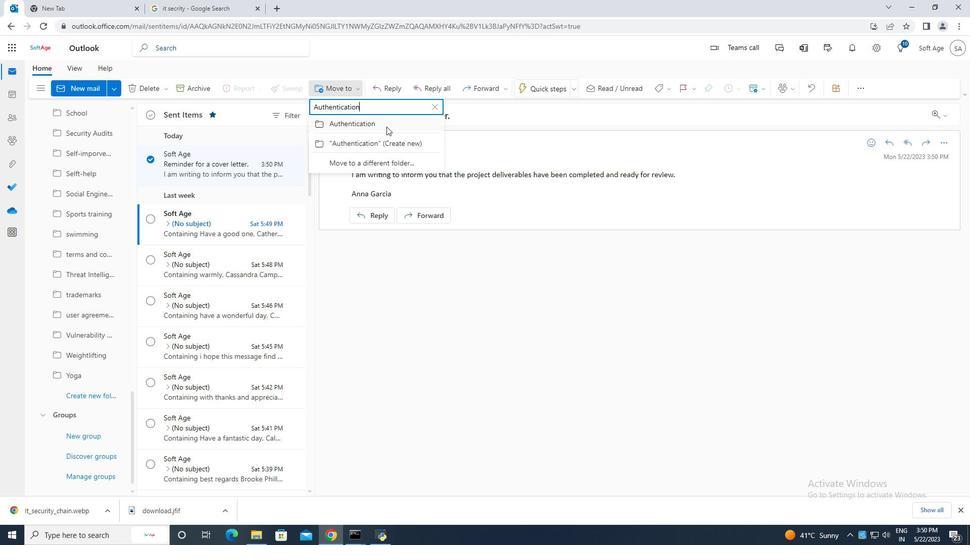 
Action: Mouse moved to (367, 452)
Screenshot: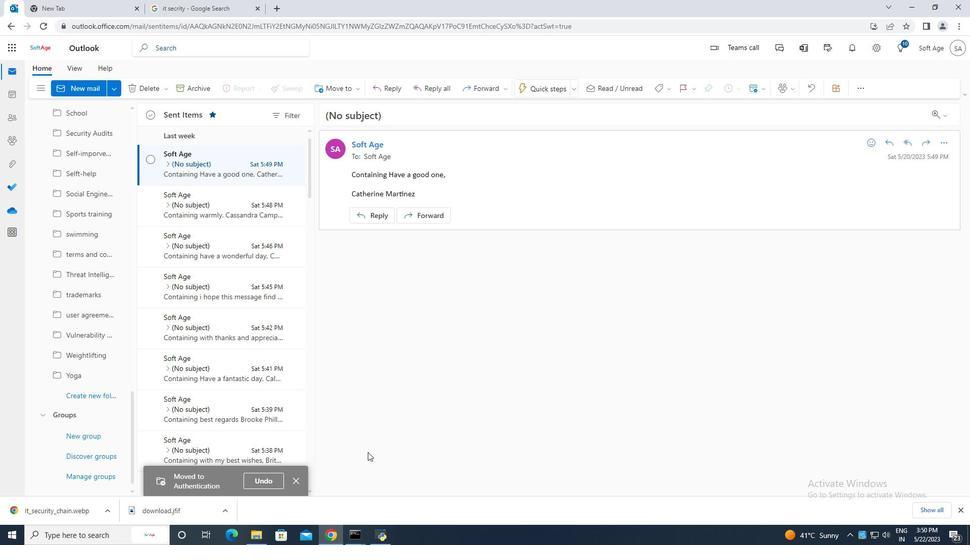 
